 Task: Block the email address 'info@pixelsparty.com' in Outlook.
Action: Mouse moved to (112, 65)
Screenshot: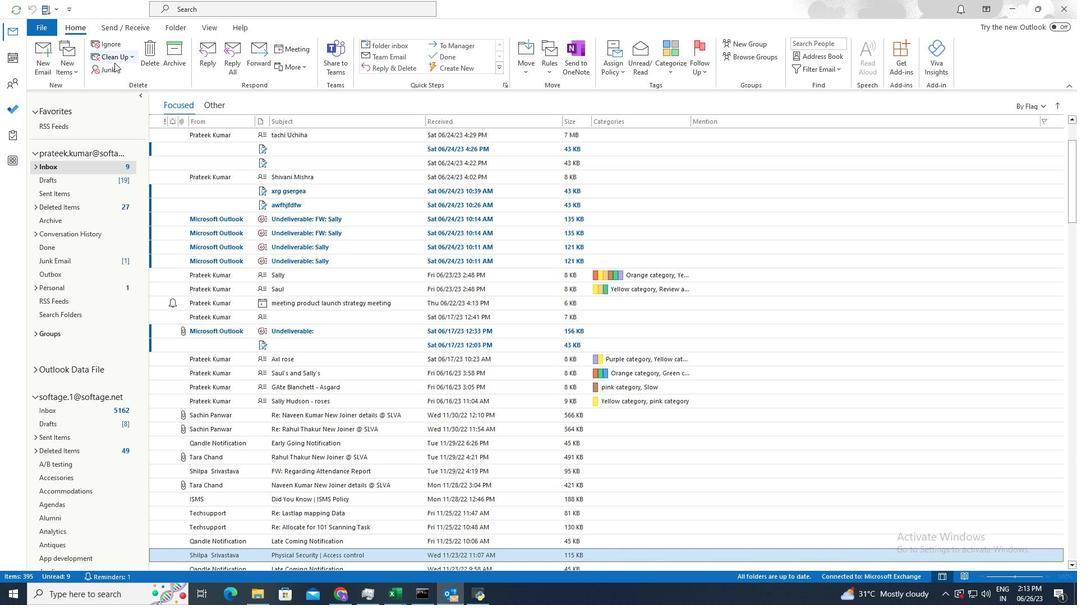 
Action: Mouse pressed left at (112, 65)
Screenshot: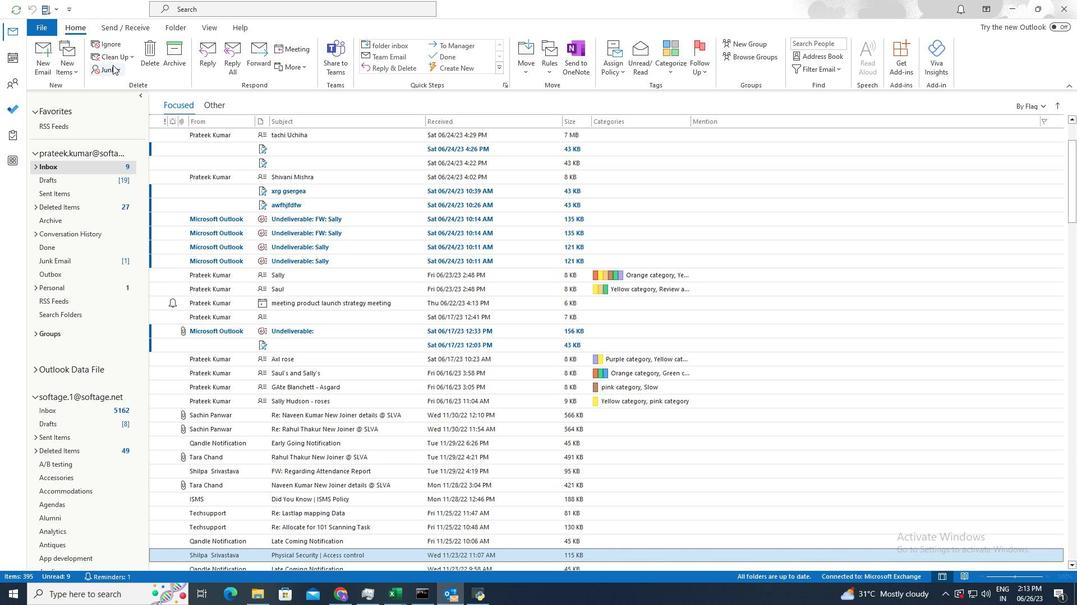 
Action: Mouse moved to (132, 162)
Screenshot: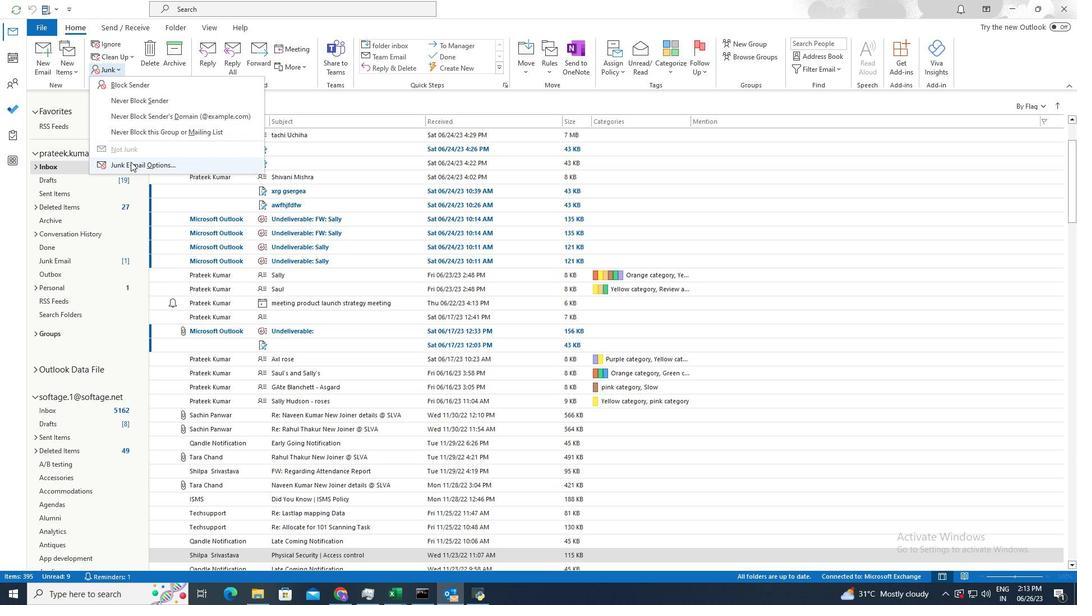 
Action: Mouse pressed left at (132, 162)
Screenshot: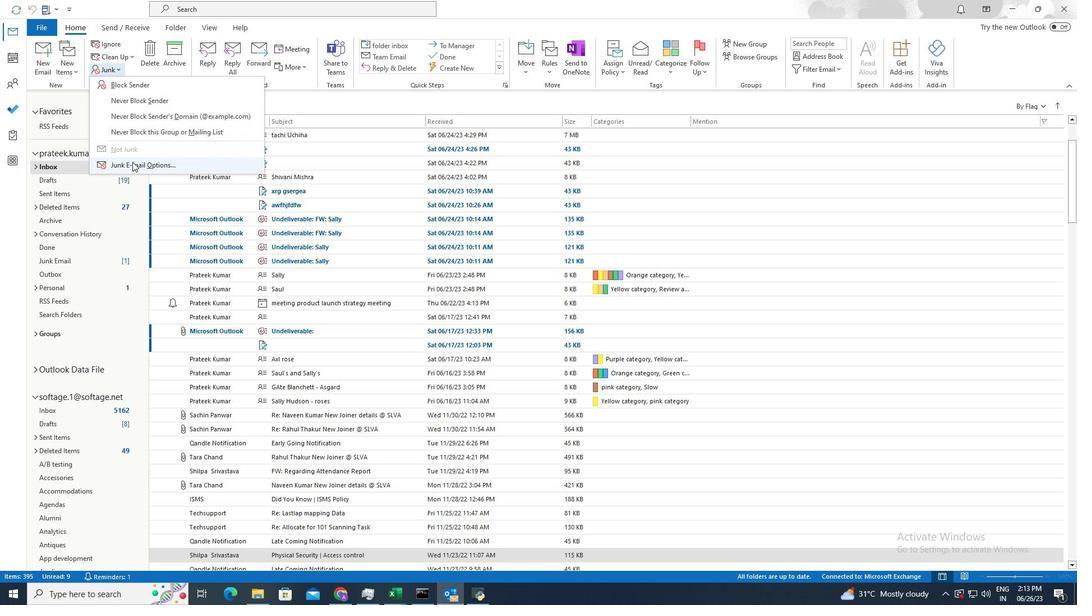 
Action: Mouse moved to (576, 172)
Screenshot: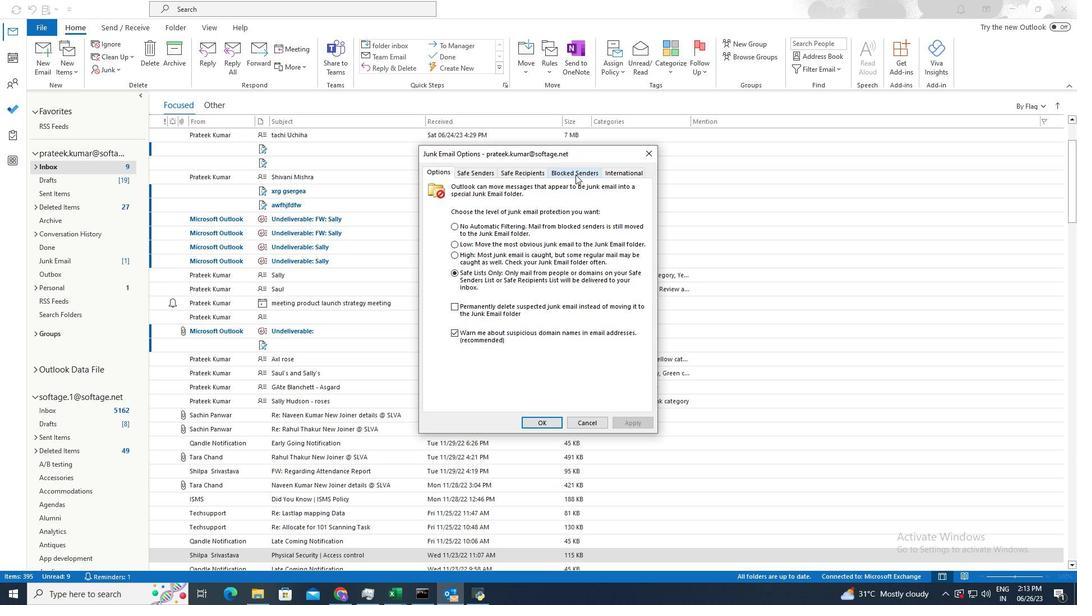 
Action: Mouse pressed left at (576, 172)
Screenshot: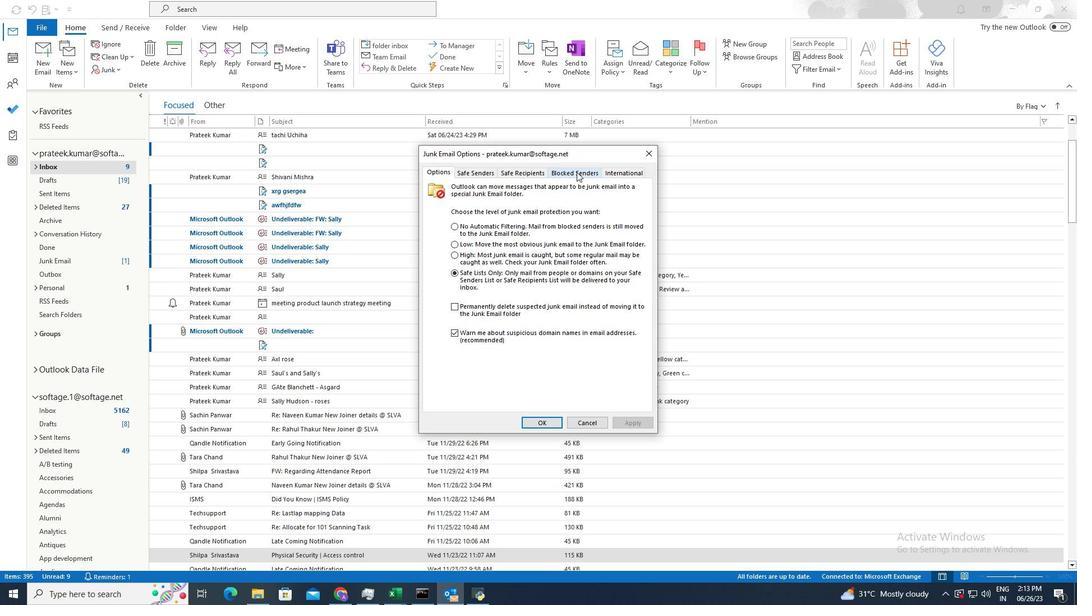 
Action: Mouse moved to (621, 211)
Screenshot: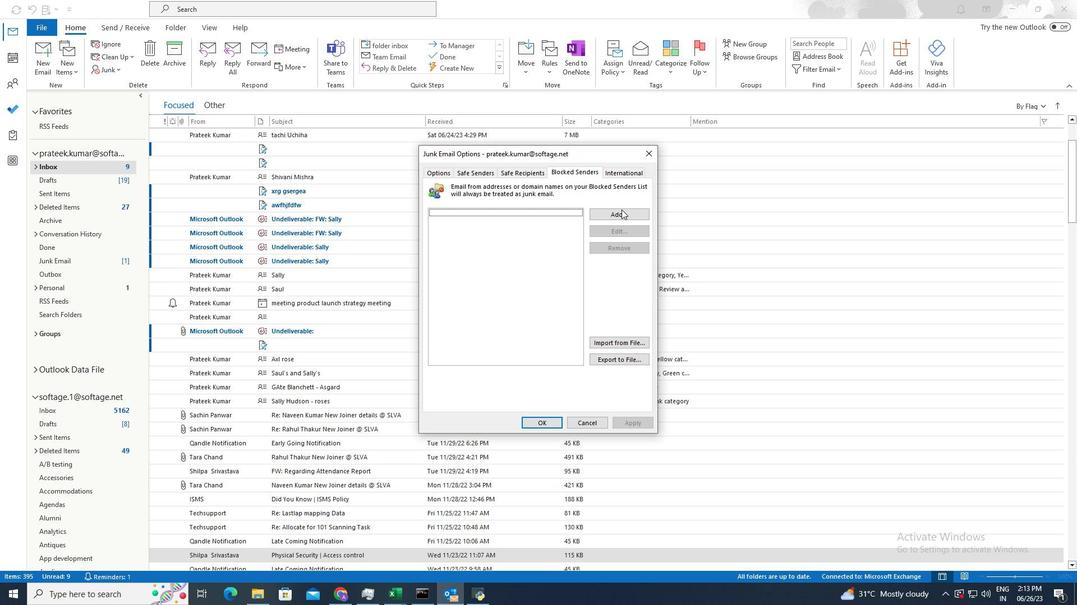 
Action: Mouse pressed left at (621, 211)
Screenshot: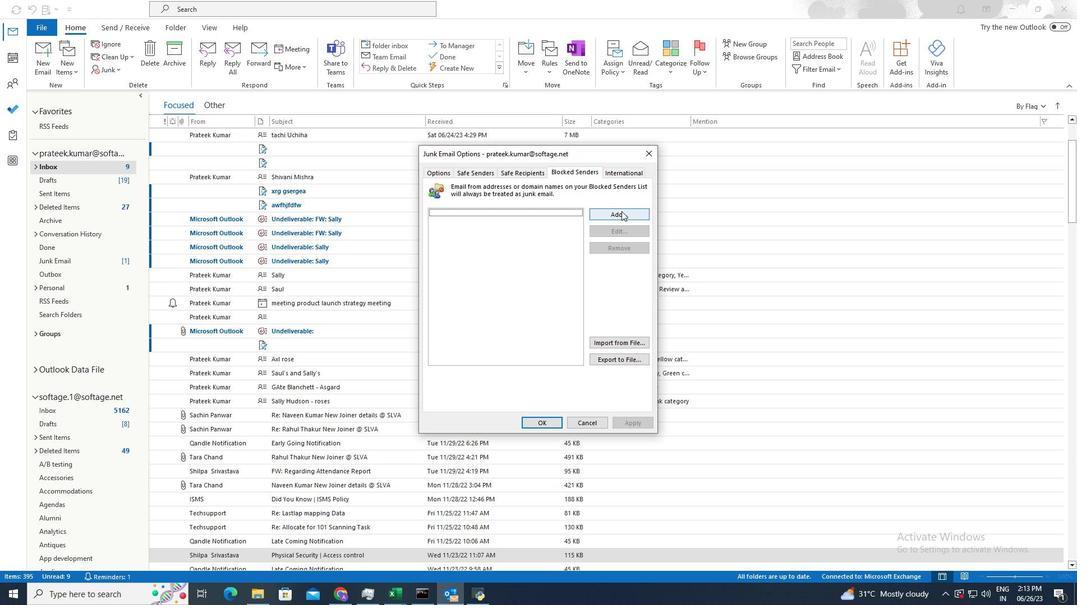 
Action: Mouse moved to (621, 212)
Screenshot: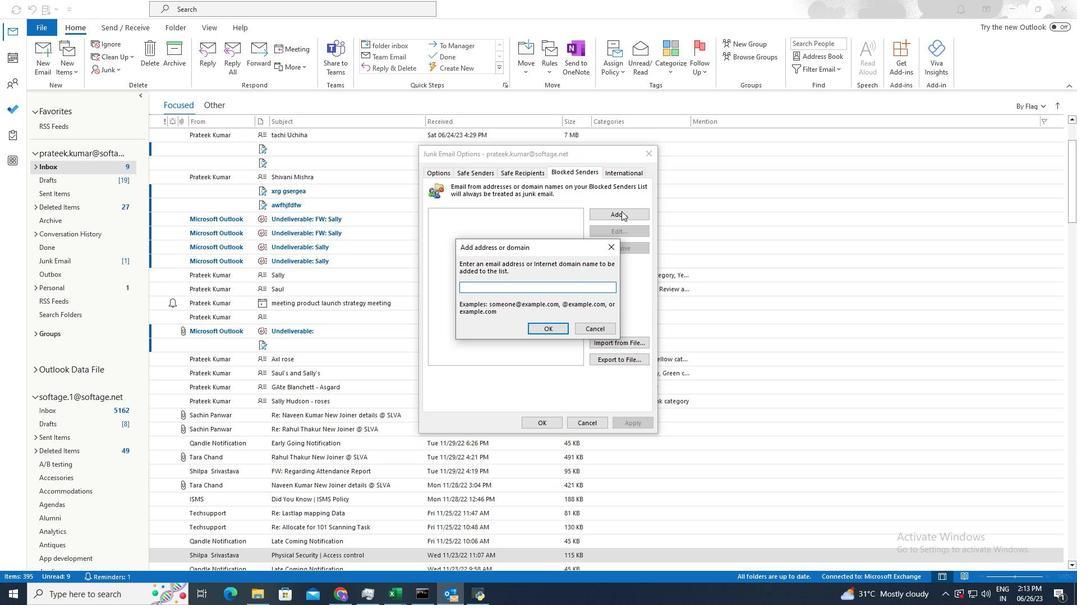 
Action: Key pressed info<Key.shift><Key.shift><Key.shift><Key.shift><Key.shift><Key.shift><Key.shift><Key.shift>@pixelsparty.com
Screenshot: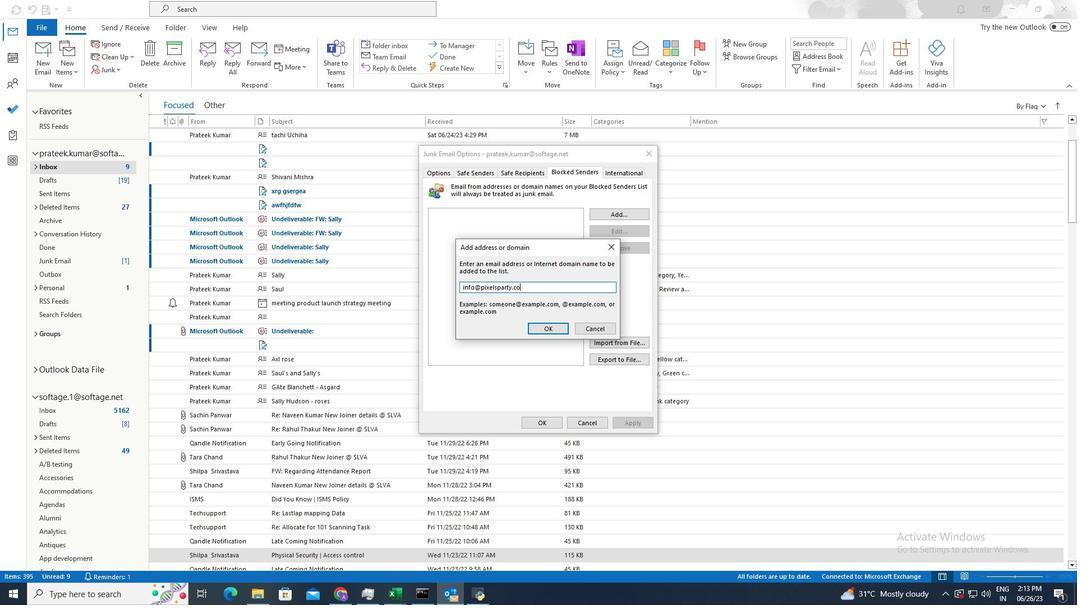 
Action: Mouse moved to (548, 327)
Screenshot: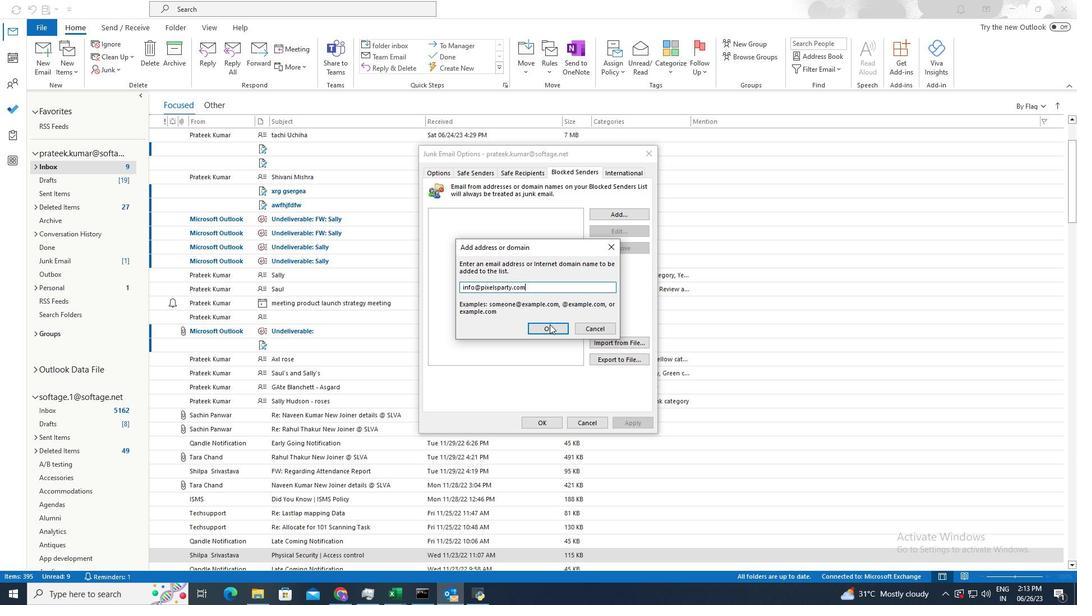
Action: Mouse pressed left at (548, 327)
Screenshot: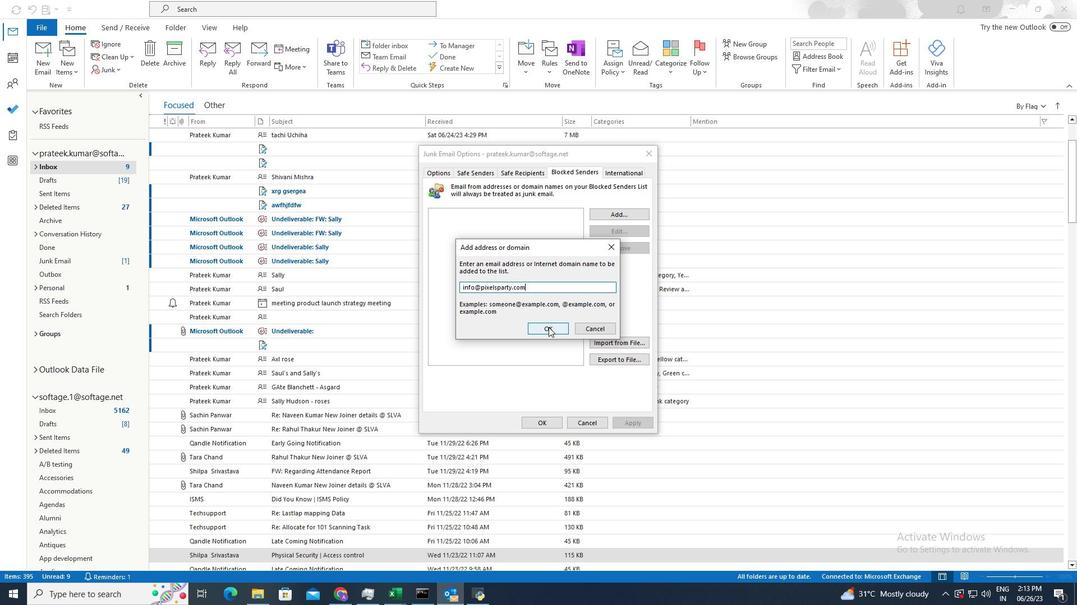 
Action: Mouse moved to (542, 423)
Screenshot: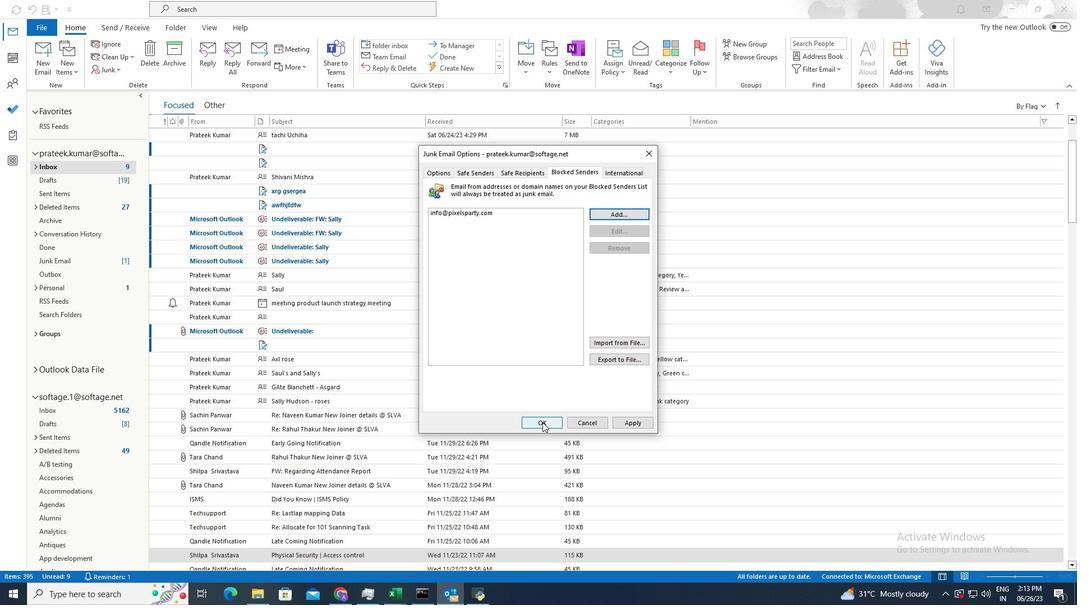 
Action: Mouse pressed left at (542, 423)
Screenshot: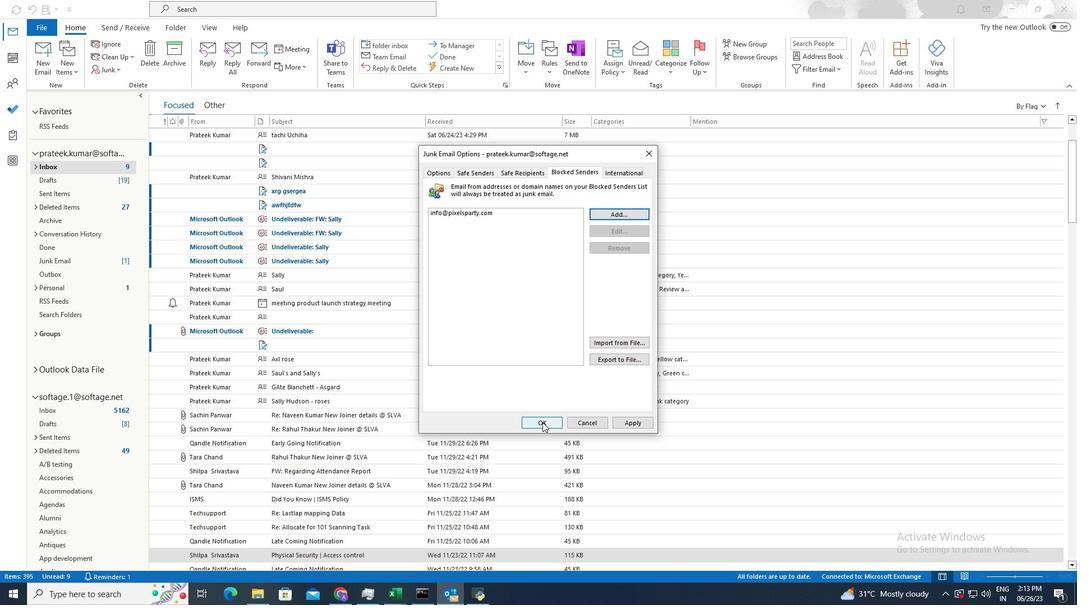 
Action: Mouse moved to (542, 418)
Screenshot: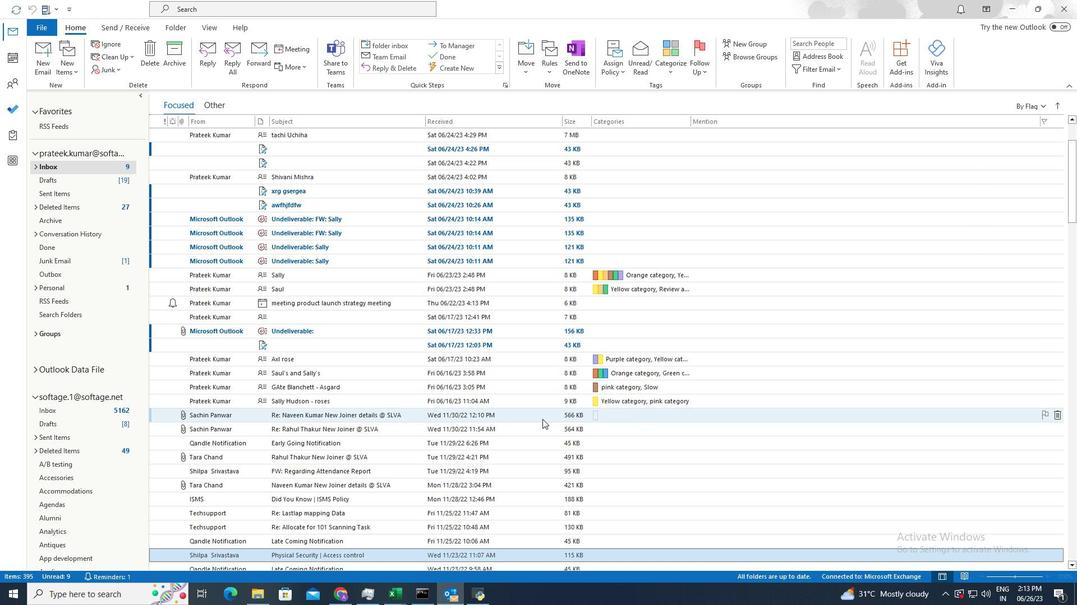 
